 Task: Move the task Develop a new appointment scheduling system for a healthcare provider to the section To-Do in the project AgileFever and sort the tasks in the project by Assignee in Descending order
Action: Mouse moved to (557, 383)
Screenshot: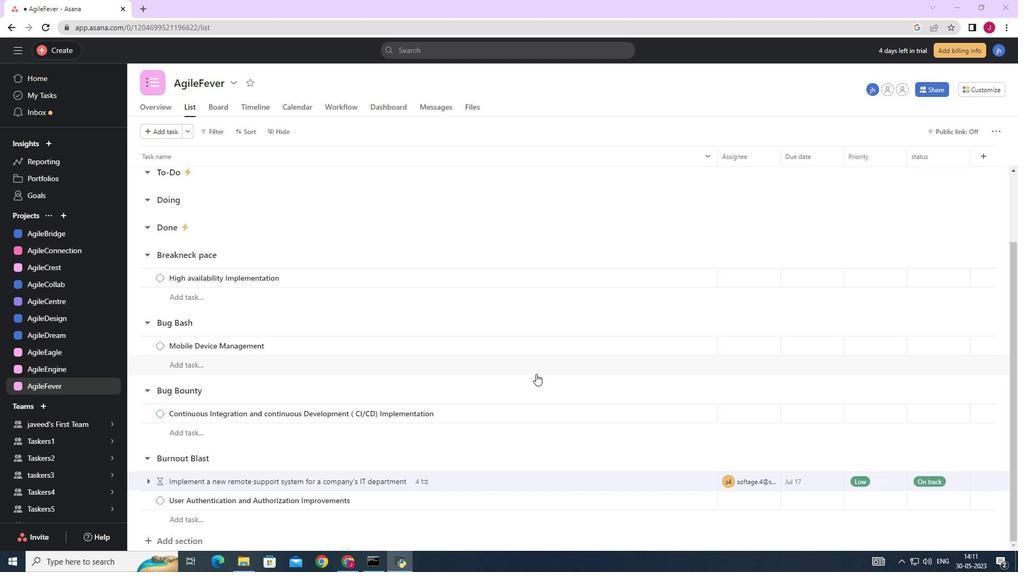 
Action: Mouse scrolled (557, 384) with delta (0, 0)
Screenshot: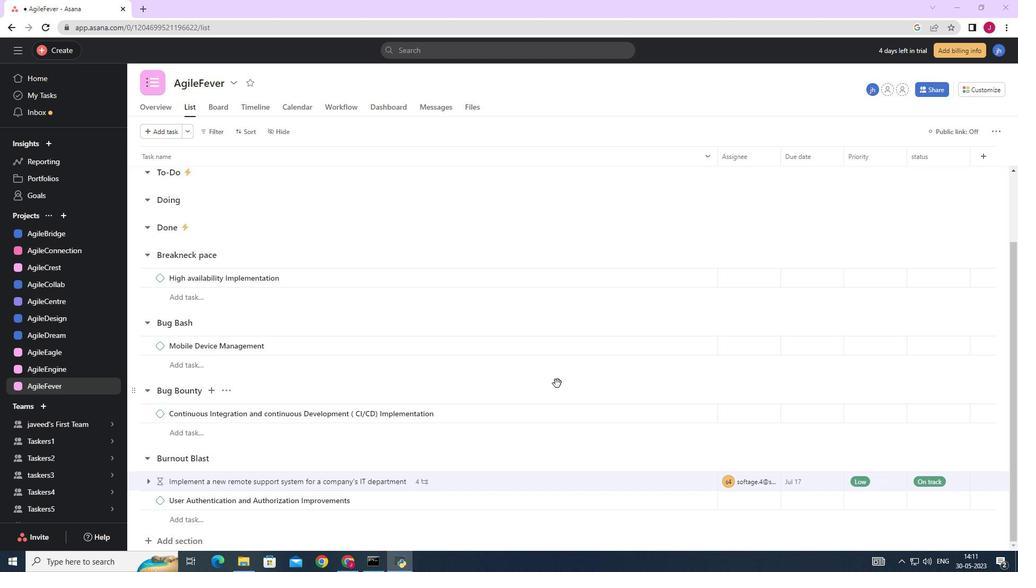 
Action: Mouse scrolled (557, 384) with delta (0, 0)
Screenshot: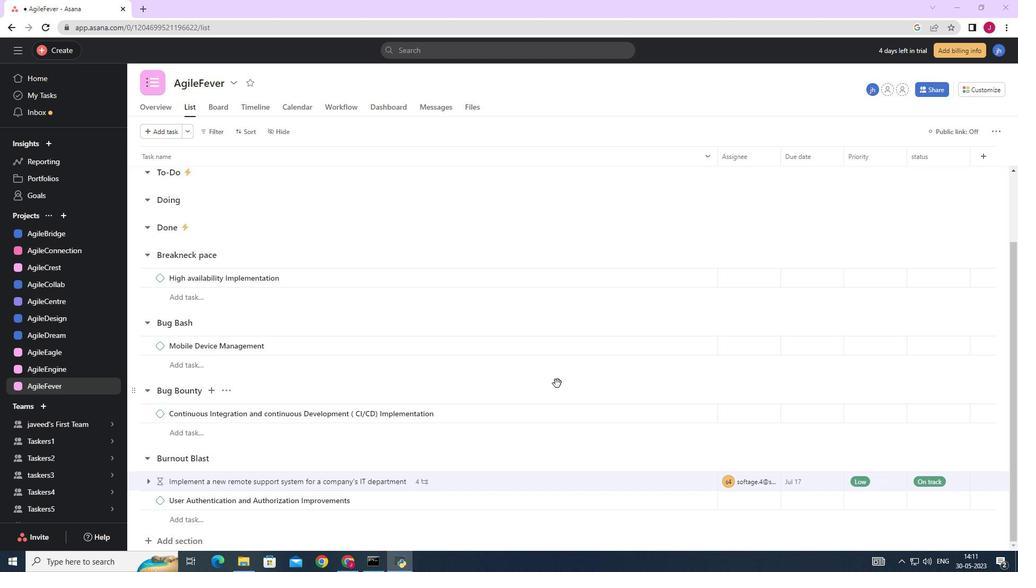 
Action: Mouse scrolled (557, 384) with delta (0, 0)
Screenshot: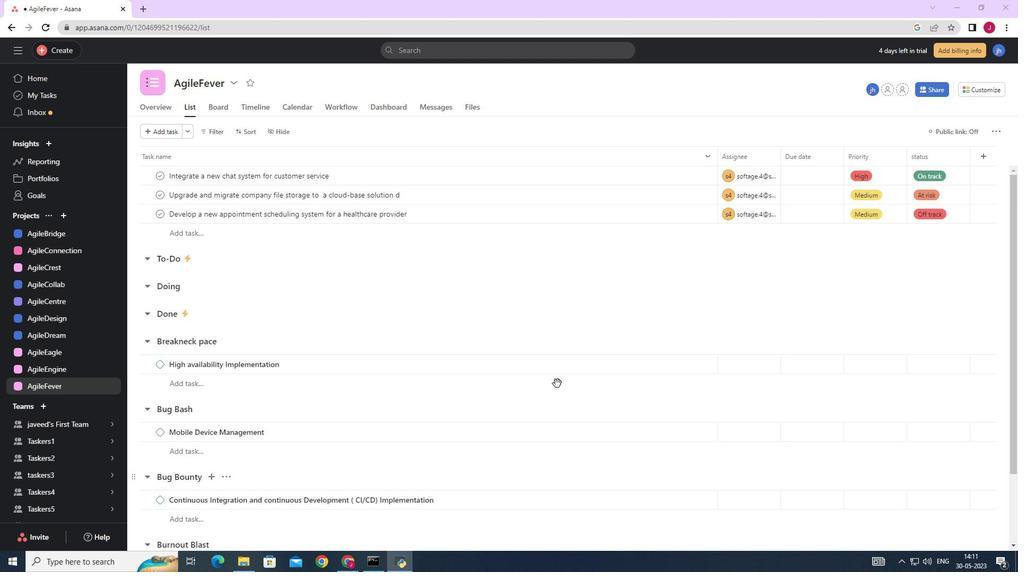 
Action: Mouse moved to (432, 370)
Screenshot: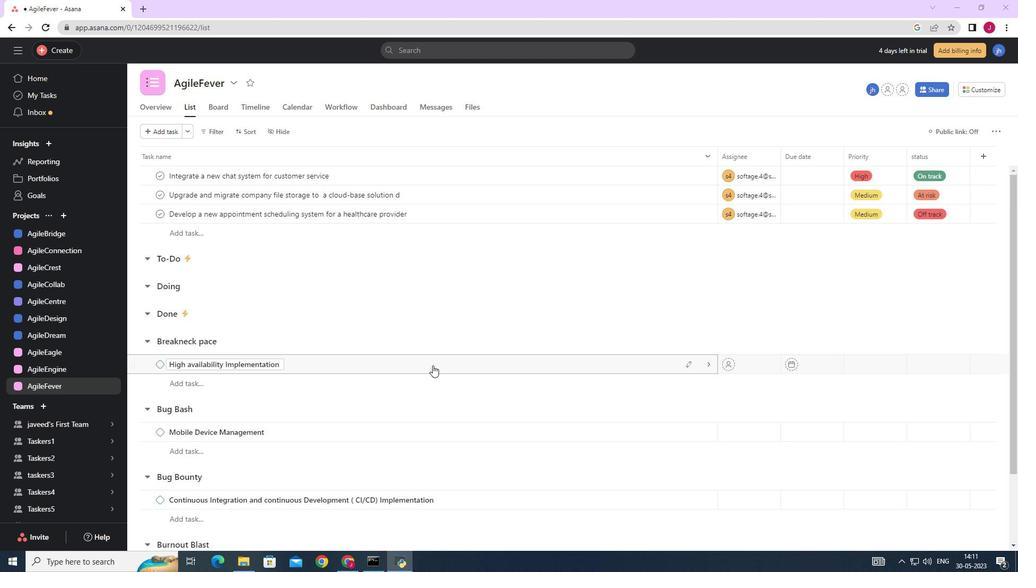 
Action: Mouse scrolled (432, 369) with delta (0, 0)
Screenshot: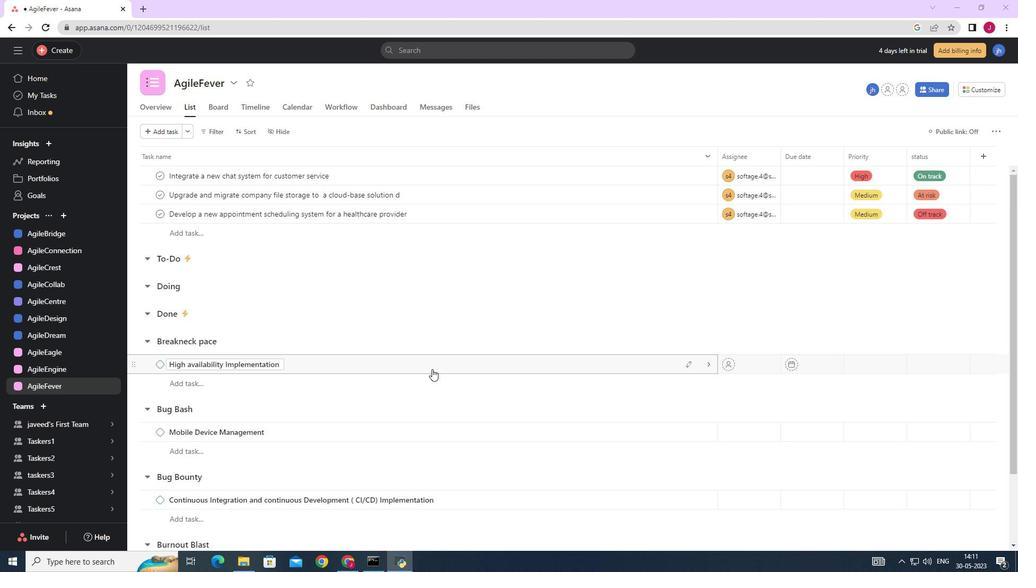 
Action: Mouse scrolled (432, 369) with delta (0, 0)
Screenshot: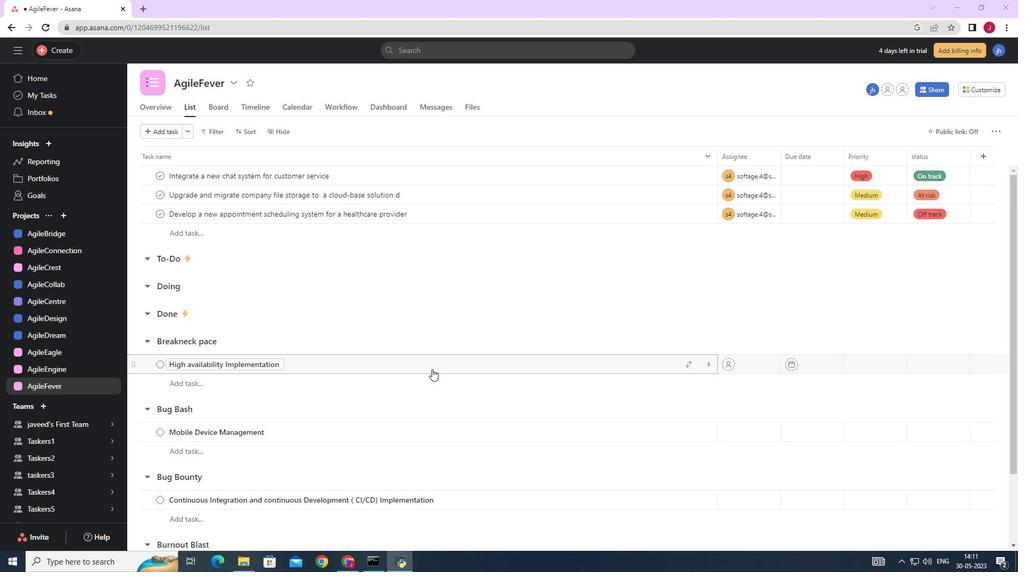 
Action: Mouse moved to (432, 370)
Screenshot: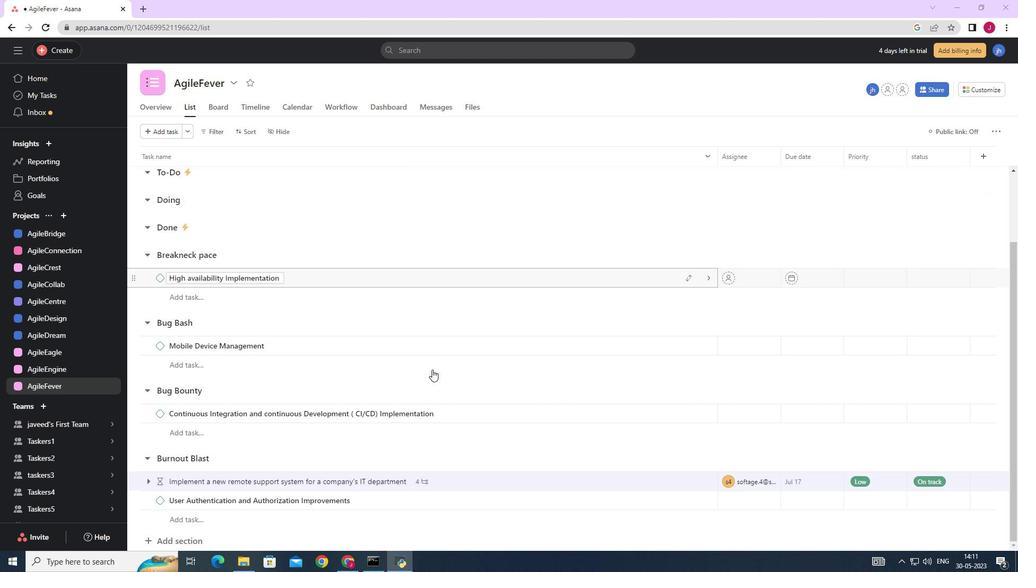 
Action: Mouse scrolled (432, 370) with delta (0, 0)
Screenshot: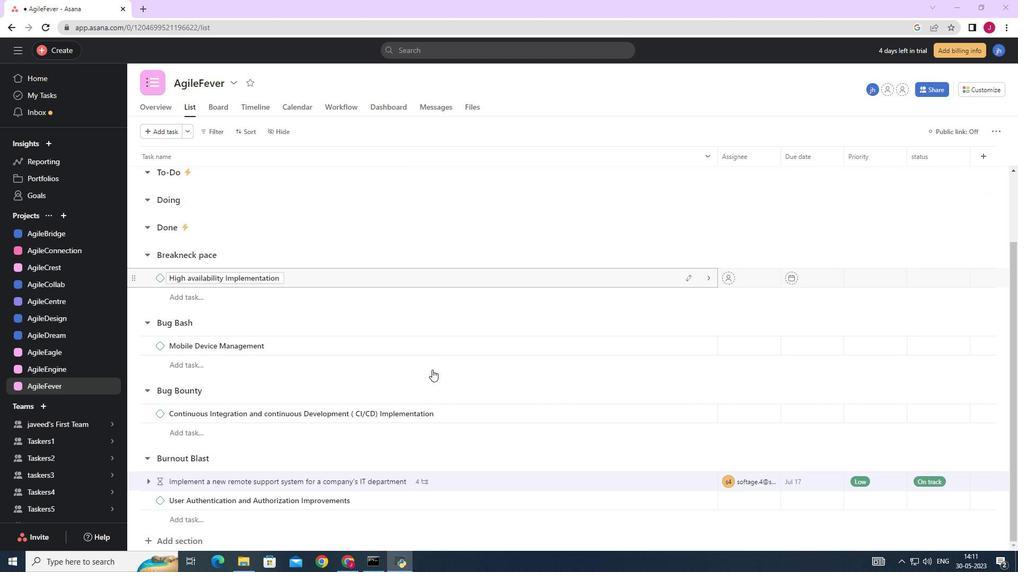 
Action: Mouse scrolled (432, 370) with delta (0, 0)
Screenshot: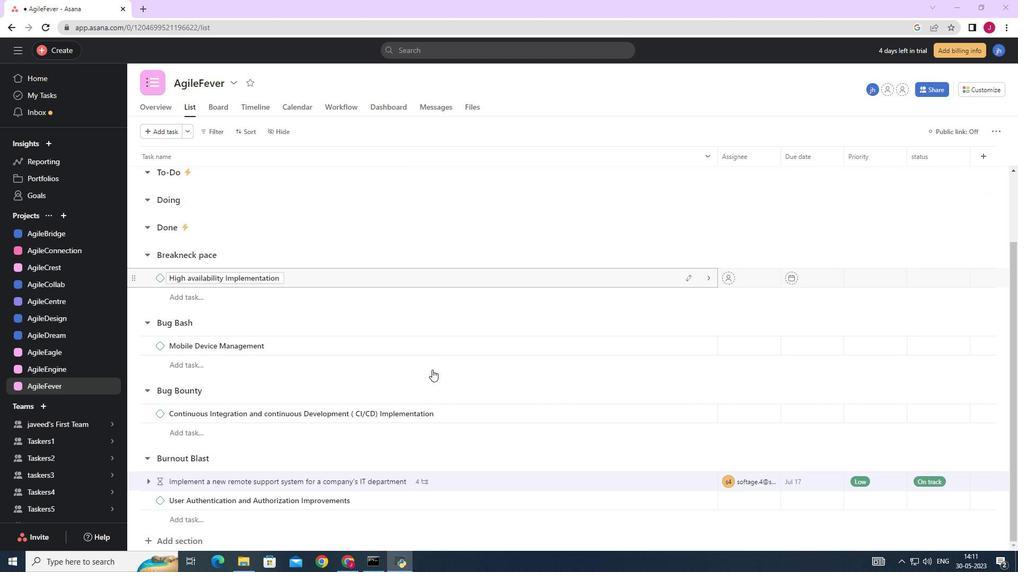 
Action: Mouse scrolled (432, 370) with delta (0, 0)
Screenshot: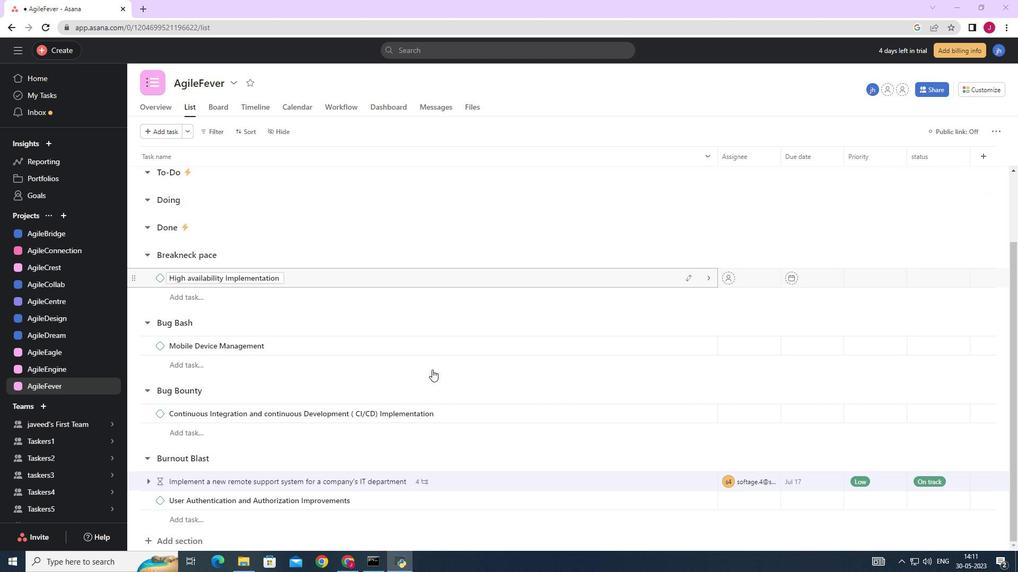 
Action: Mouse scrolled (432, 370) with delta (0, 0)
Screenshot: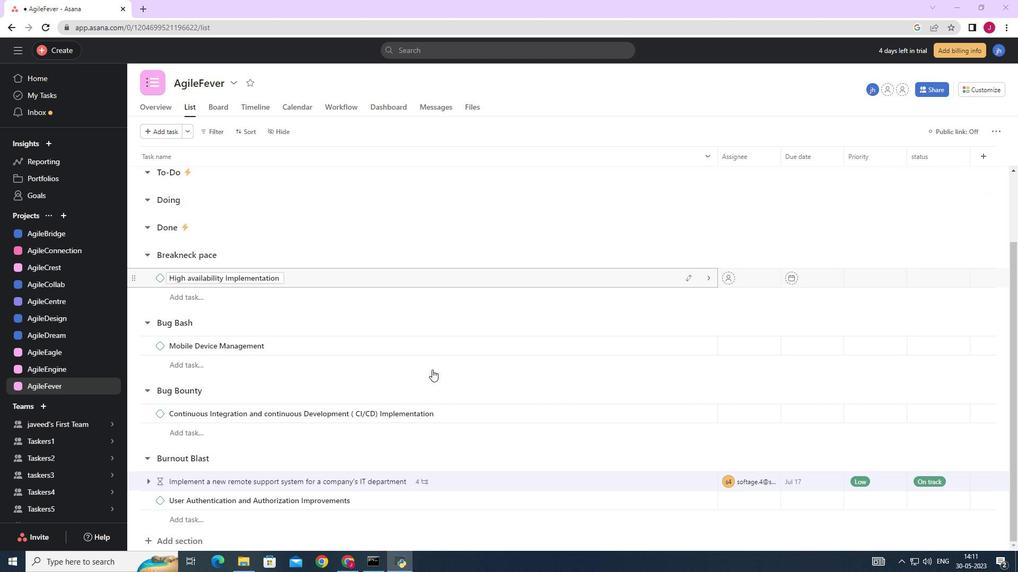
Action: Mouse moved to (432, 369)
Screenshot: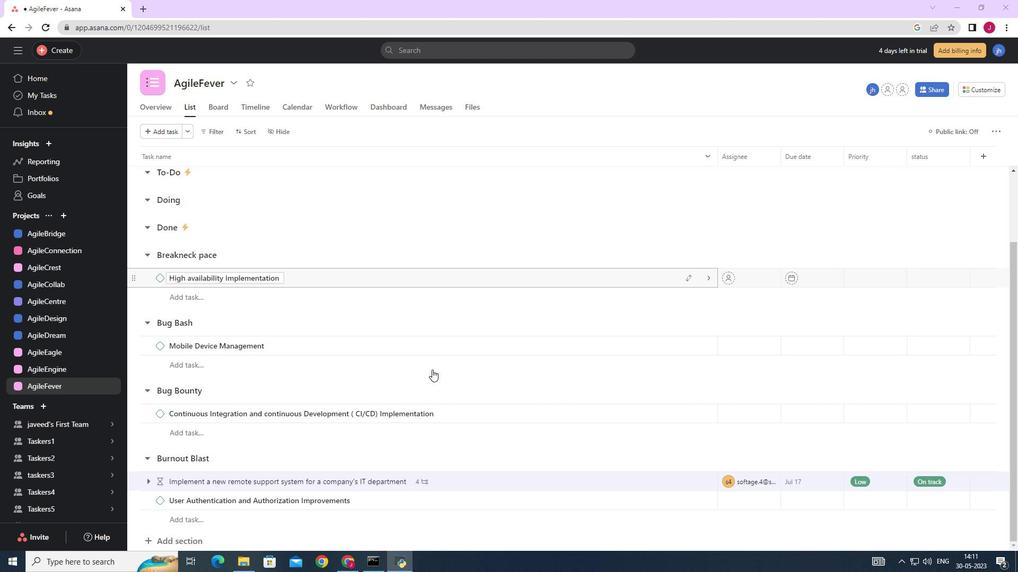 
Action: Mouse scrolled (432, 370) with delta (0, 0)
Screenshot: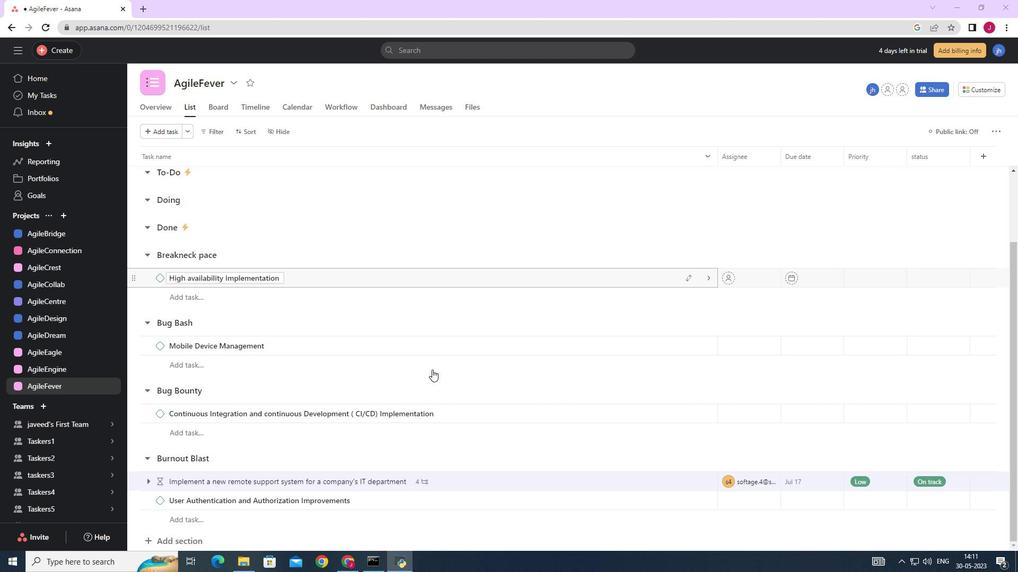 
Action: Mouse moved to (688, 215)
Screenshot: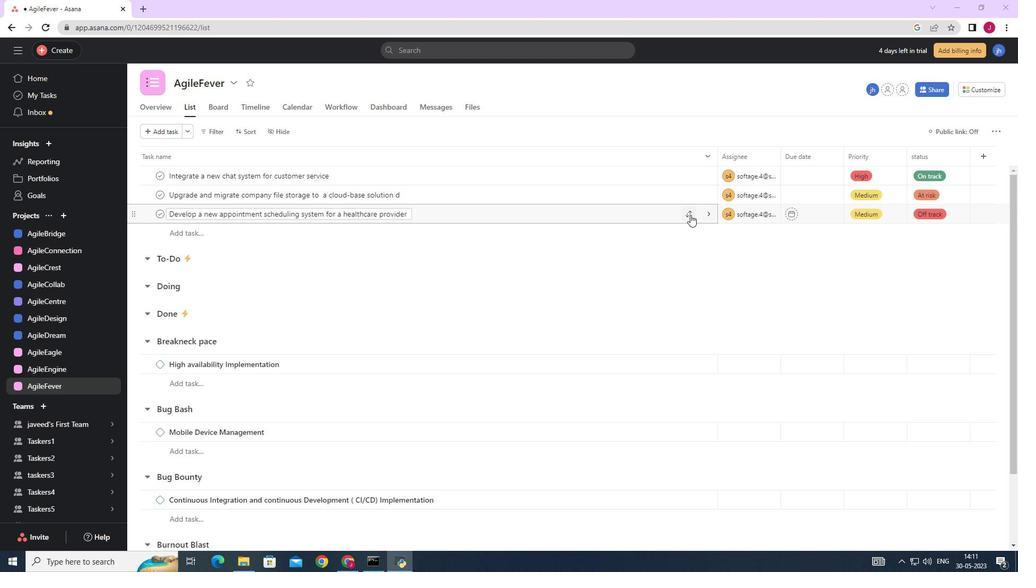 
Action: Mouse pressed left at (688, 215)
Screenshot: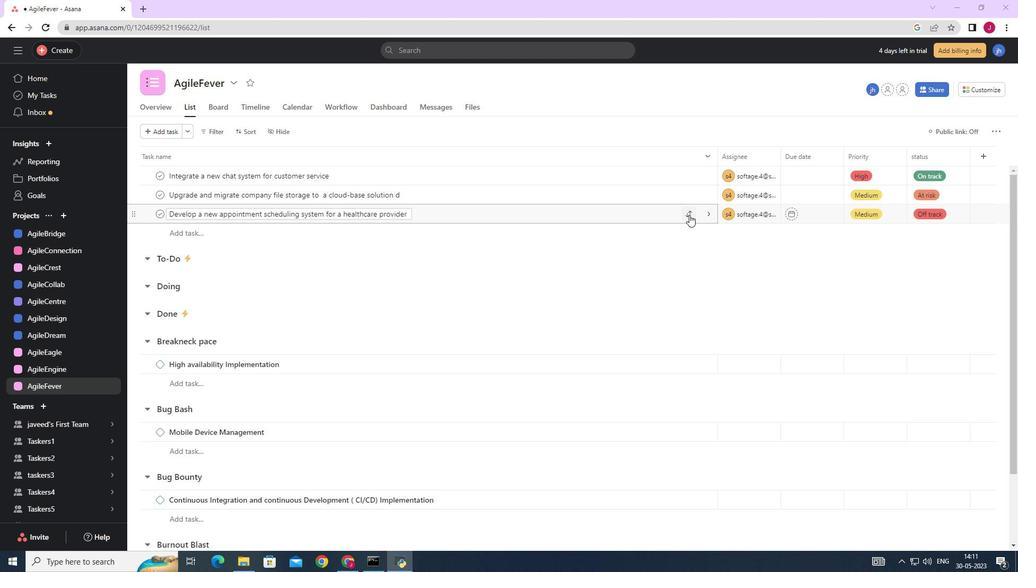 
Action: Mouse moved to (637, 265)
Screenshot: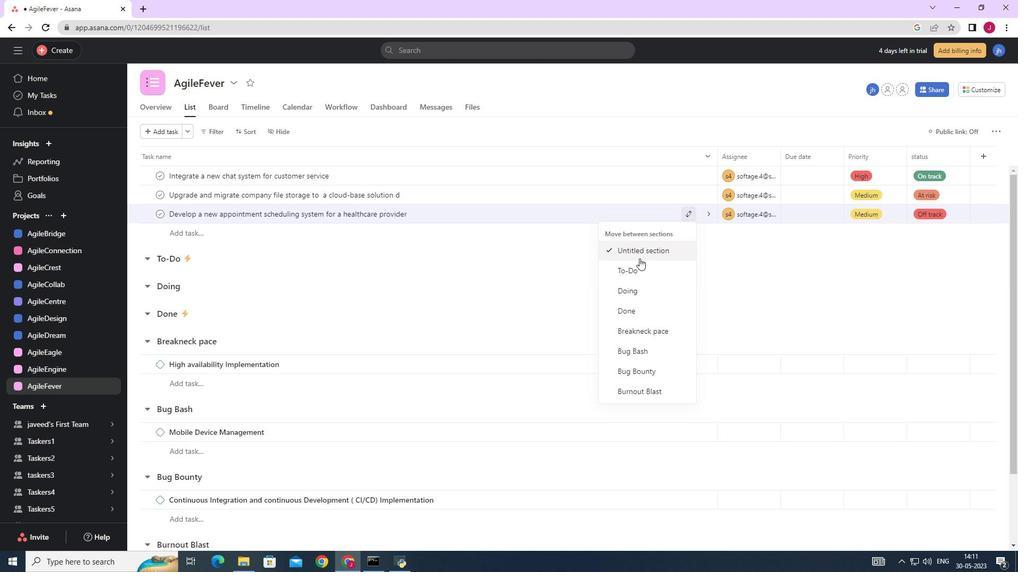 
Action: Mouse pressed left at (637, 265)
Screenshot: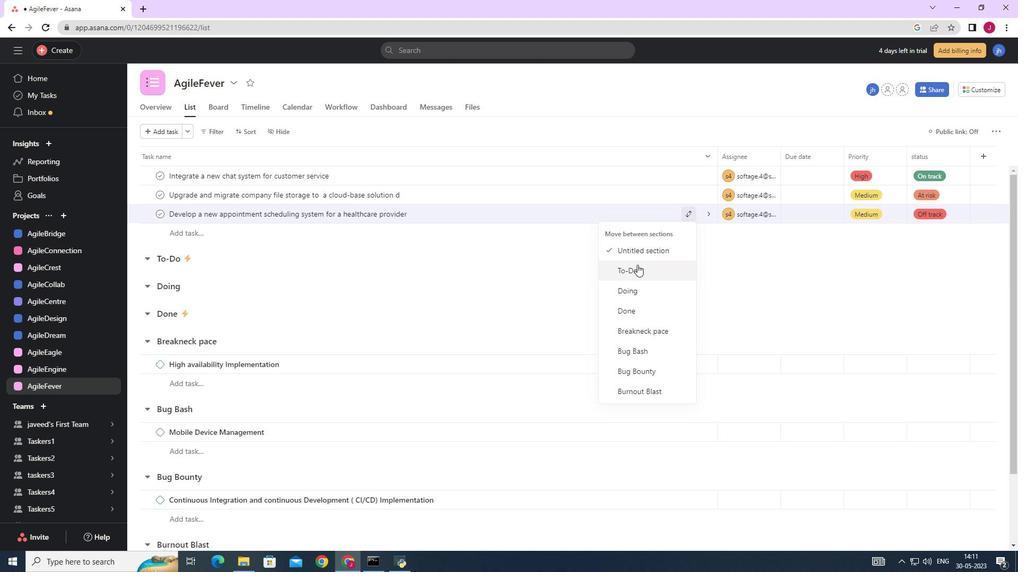 
Action: Mouse moved to (245, 129)
Screenshot: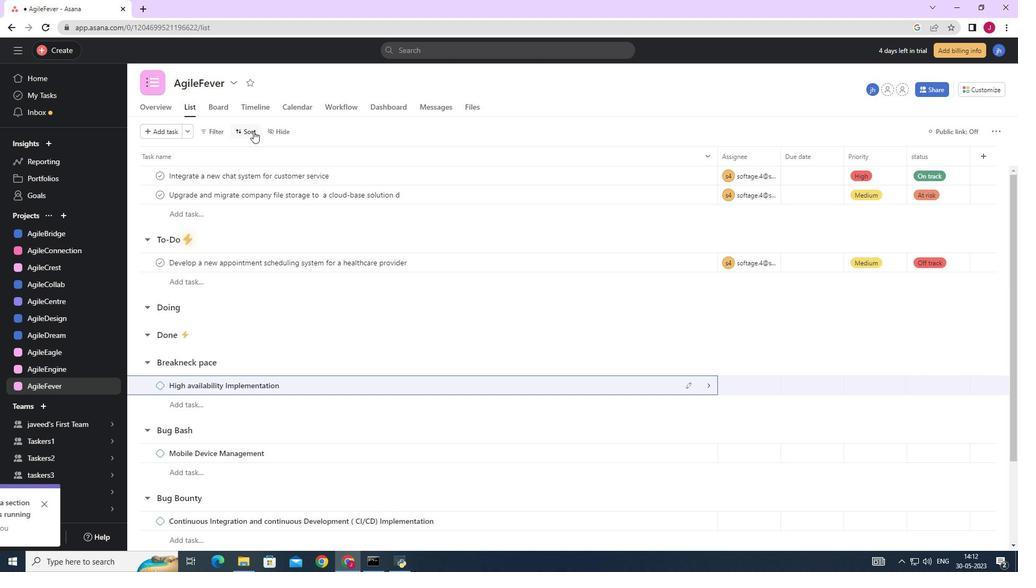 
Action: Mouse pressed left at (245, 129)
Screenshot: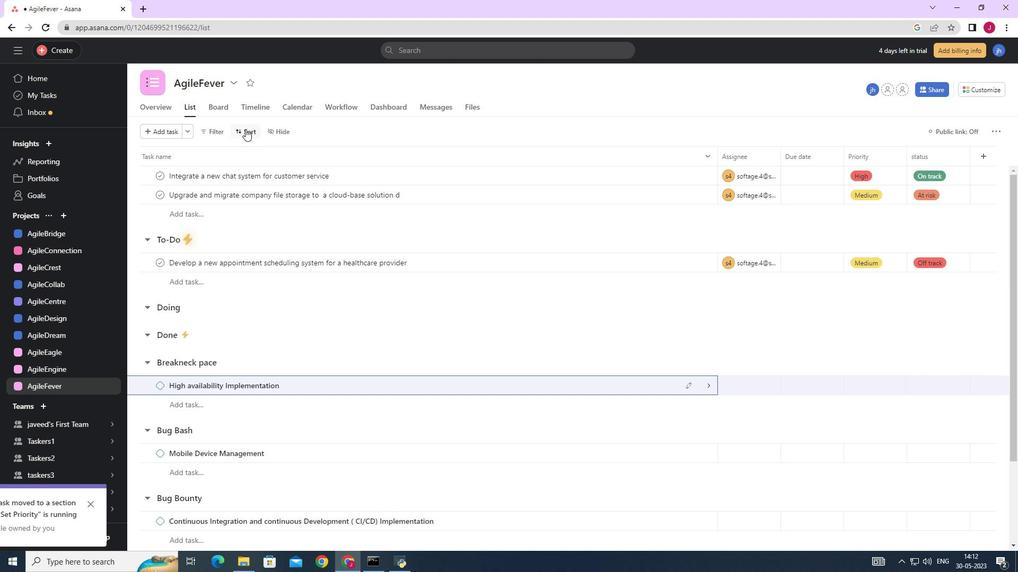 
Action: Mouse moved to (257, 221)
Screenshot: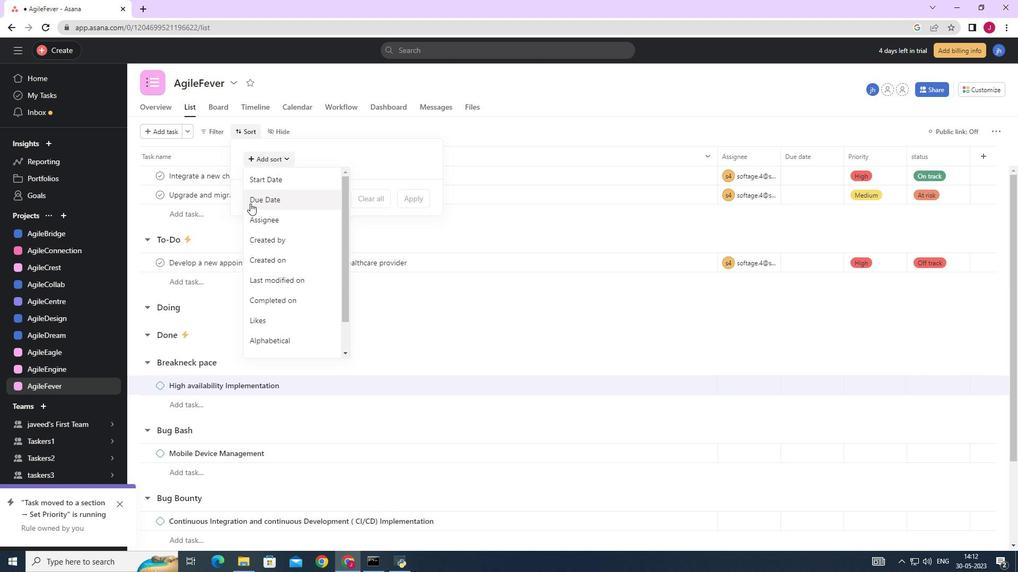 
Action: Mouse pressed left at (257, 221)
Screenshot: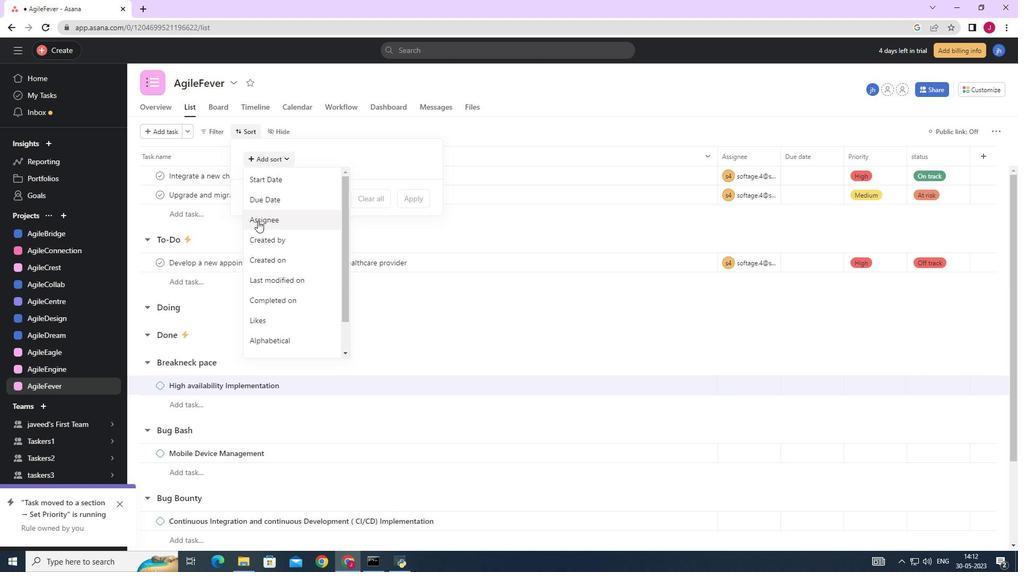 
Action: Mouse moved to (304, 169)
Screenshot: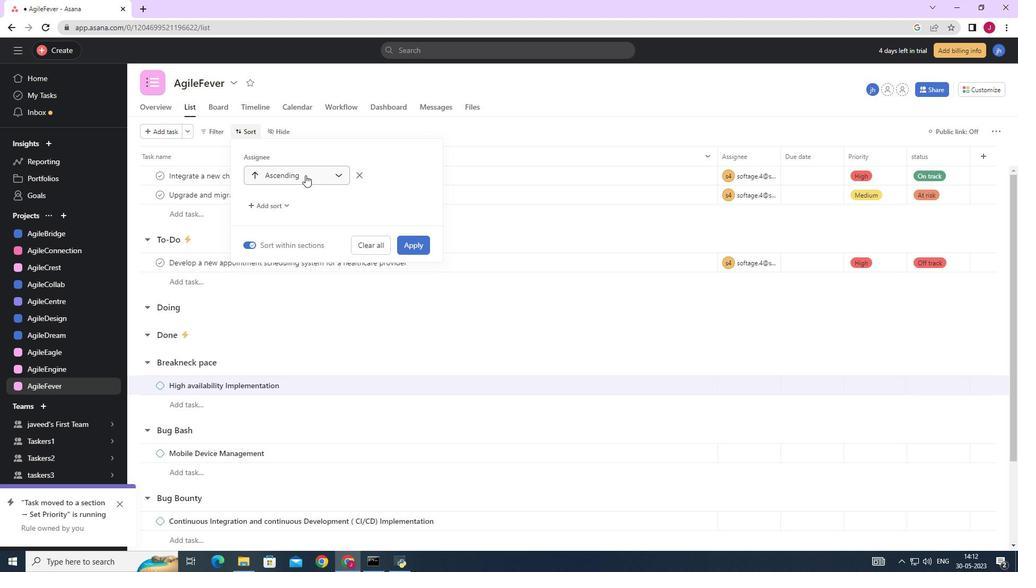 
Action: Mouse pressed left at (304, 169)
Screenshot: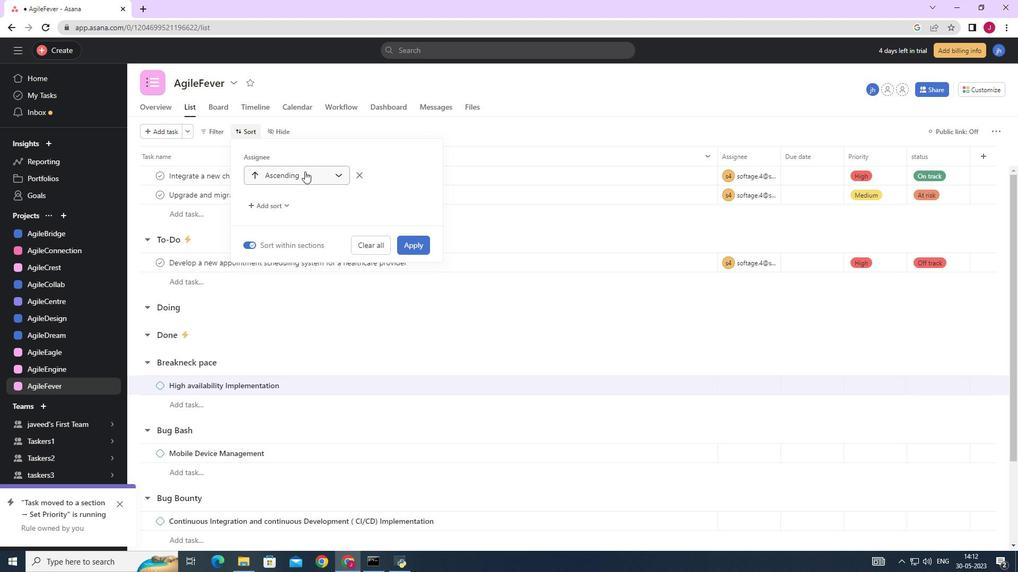 
Action: Mouse moved to (289, 220)
Screenshot: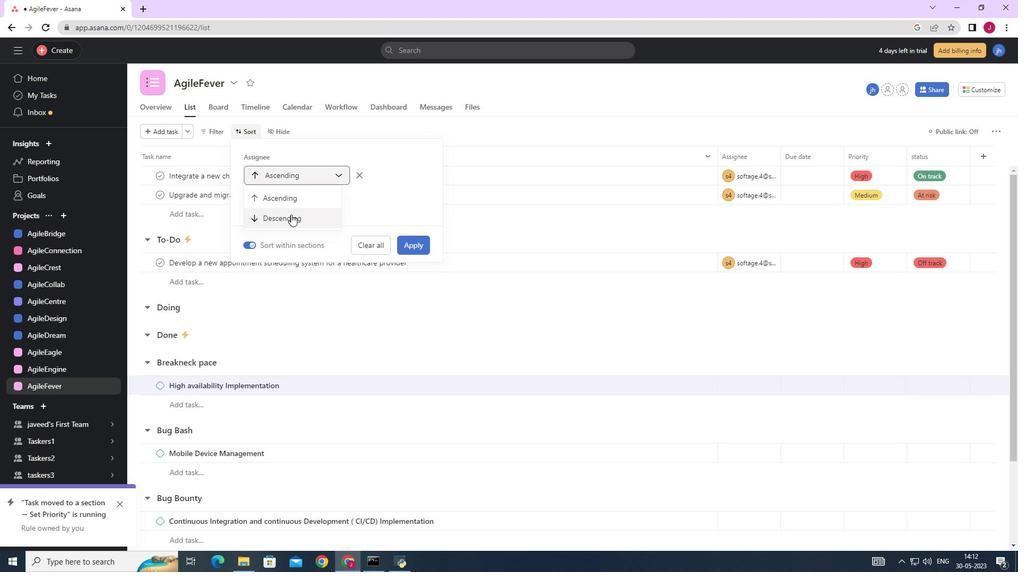 
Action: Mouse pressed left at (289, 220)
Screenshot: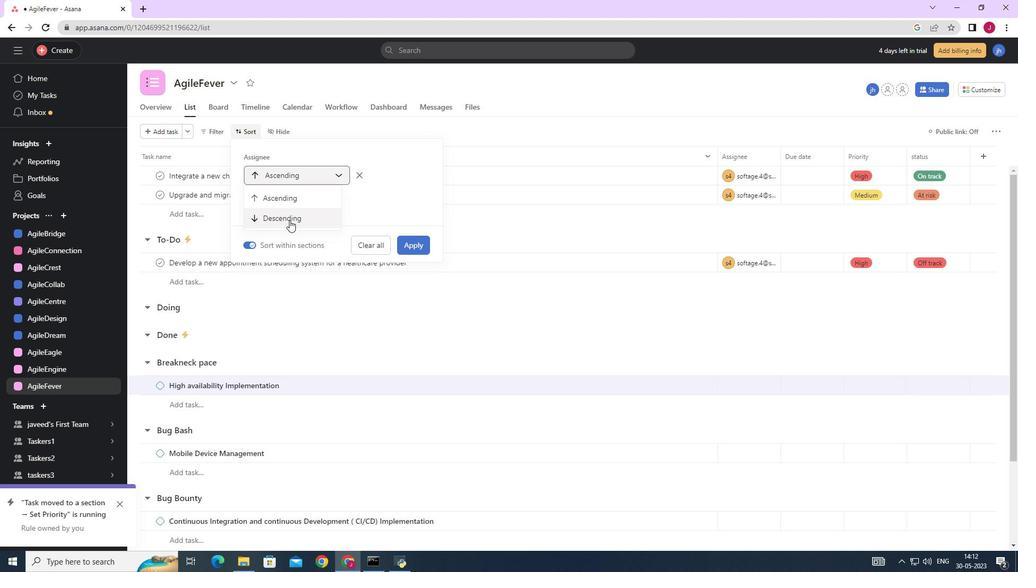 
Action: Mouse moved to (416, 247)
Screenshot: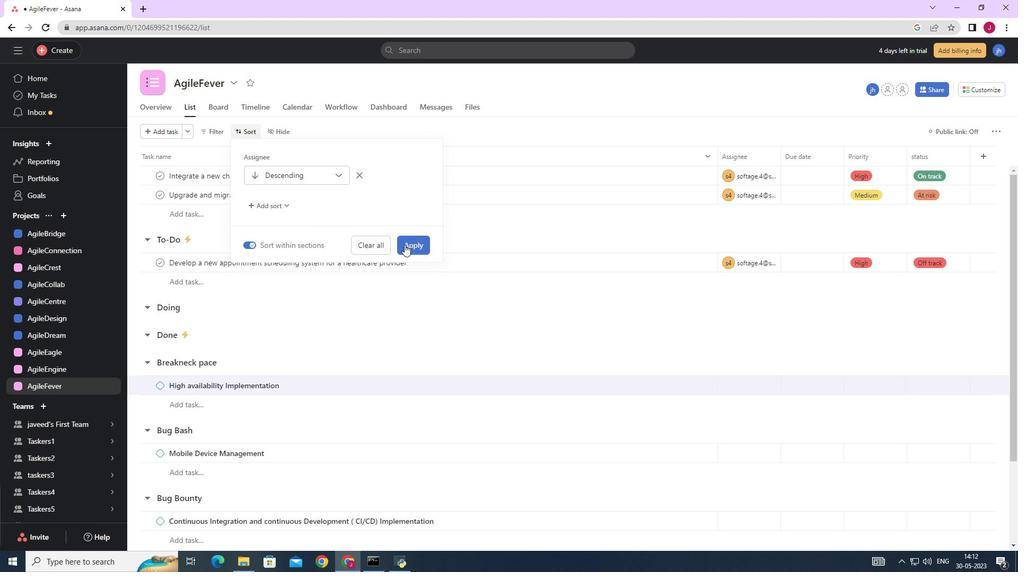 
Action: Mouse pressed left at (416, 247)
Screenshot: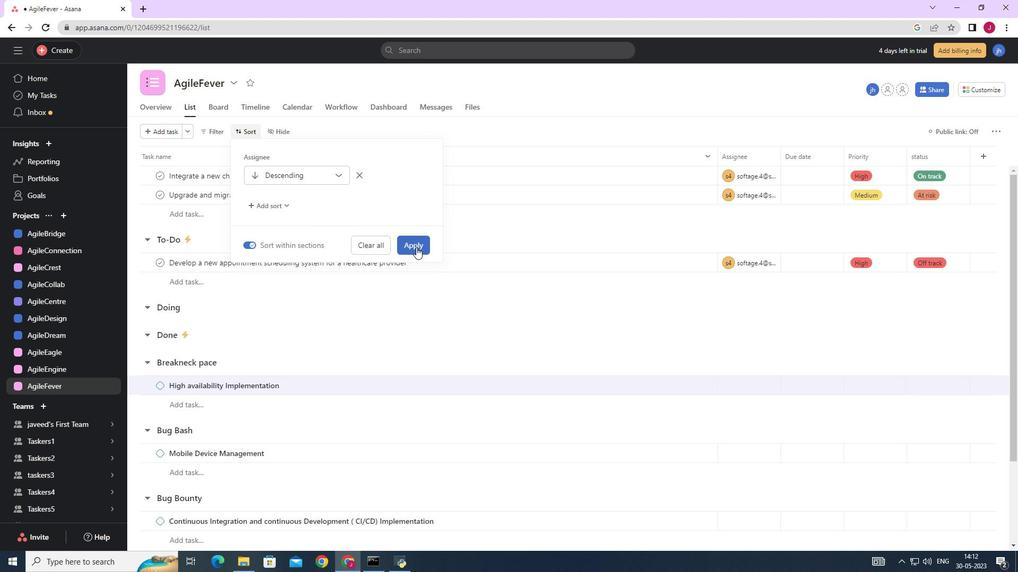 
Action: Mouse moved to (431, 397)
Screenshot: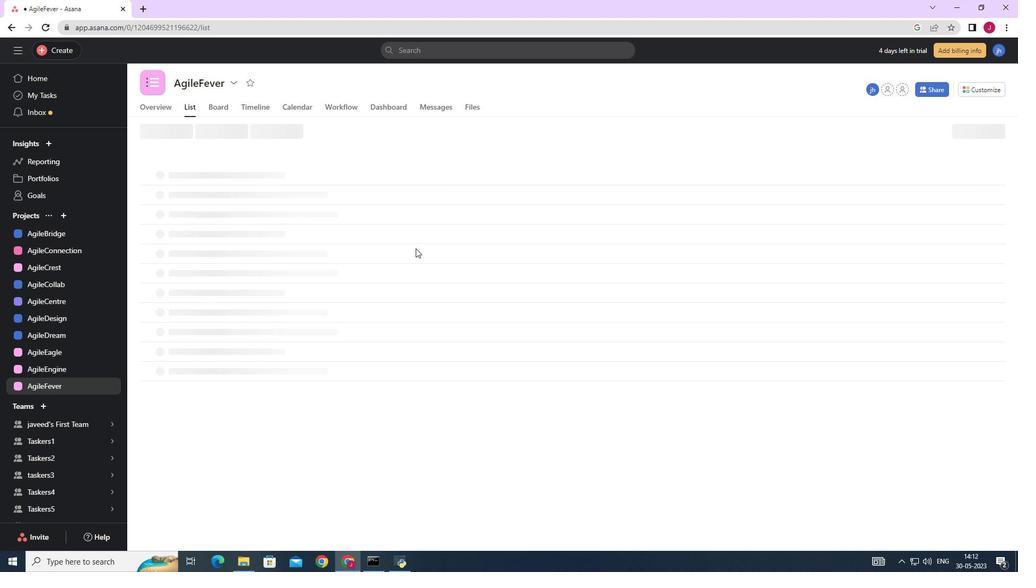 
